 Task: Select and add the product "Angel Soft 2 Ply Mega Rolls Toilet Paper (16 ct)" to cart from the store "DashMart".
Action: Mouse pressed left at (58, 90)
Screenshot: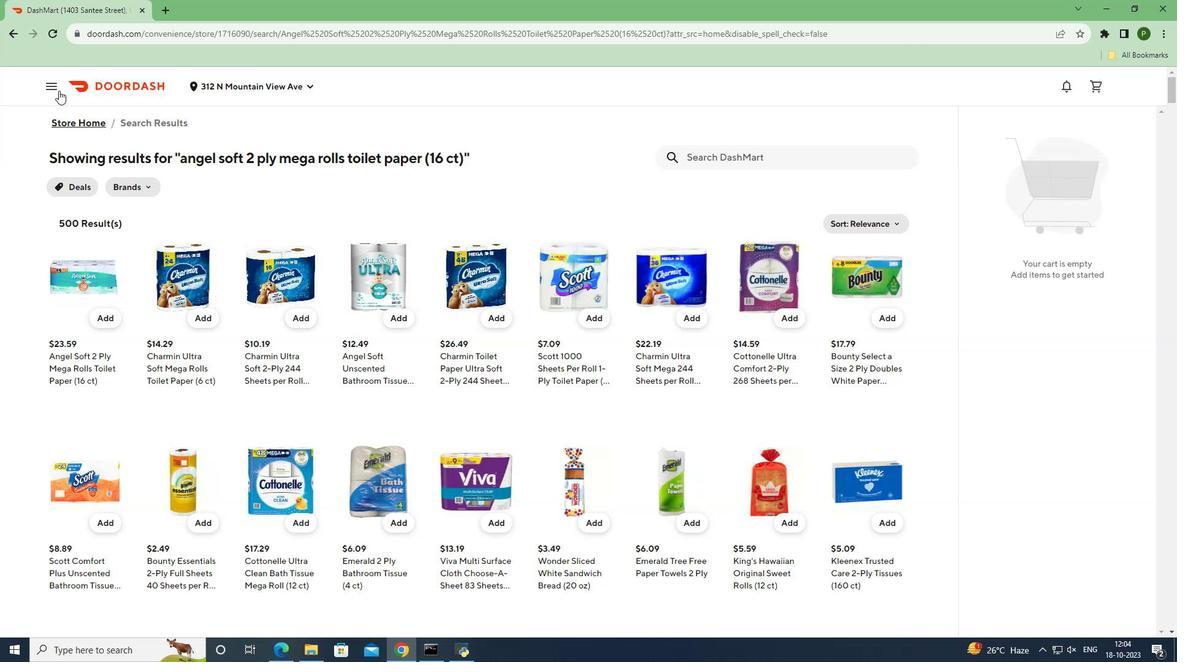 
Action: Mouse moved to (73, 171)
Screenshot: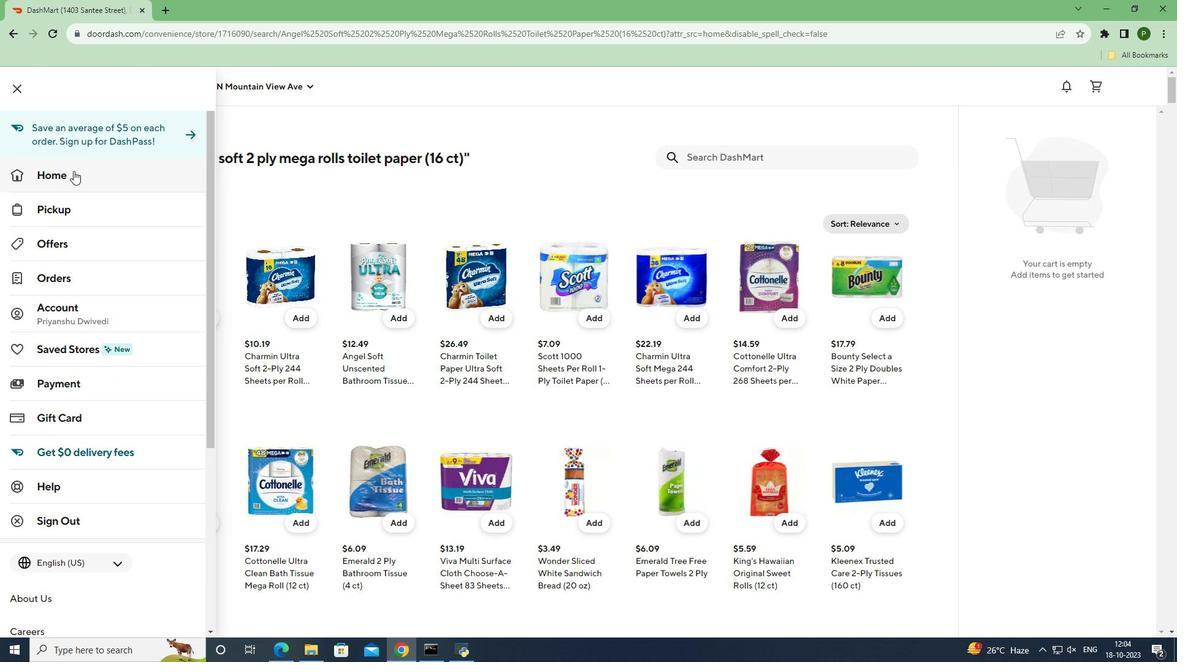 
Action: Mouse pressed left at (73, 171)
Screenshot: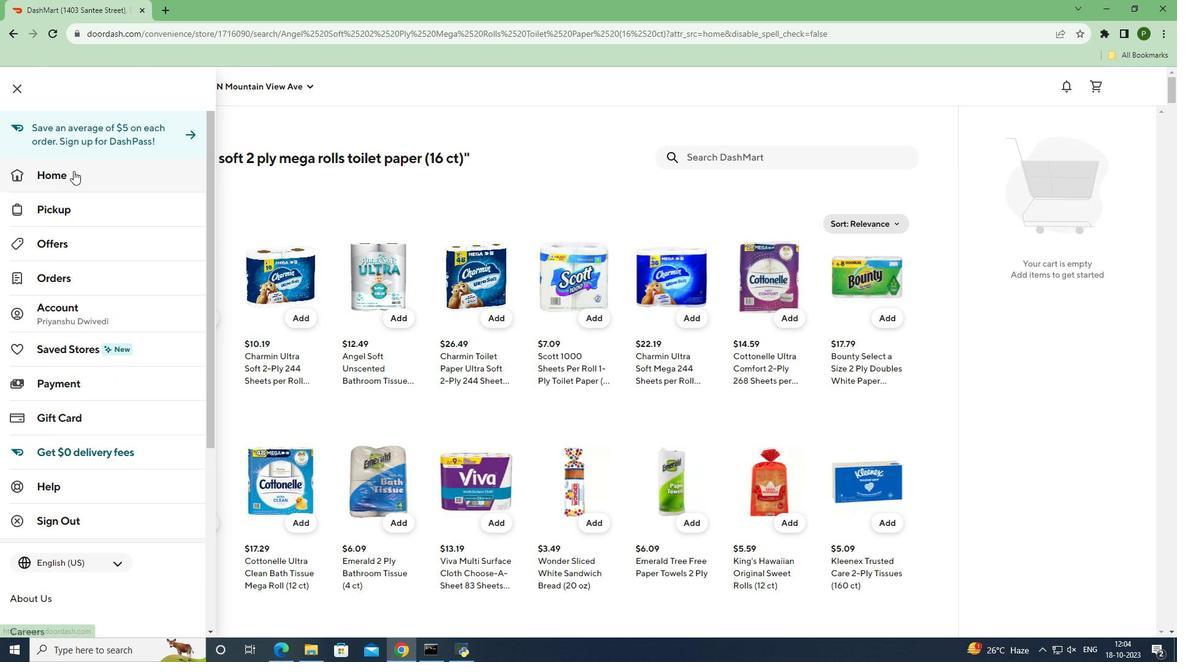 
Action: Mouse moved to (943, 131)
Screenshot: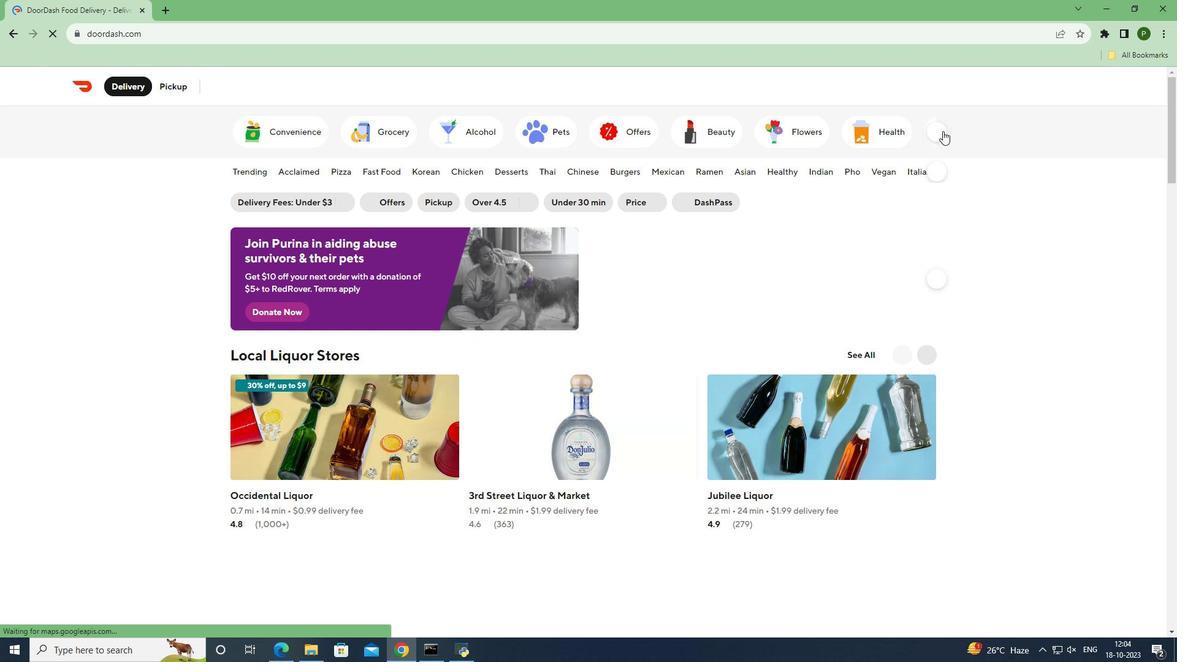 
Action: Mouse pressed left at (943, 131)
Screenshot: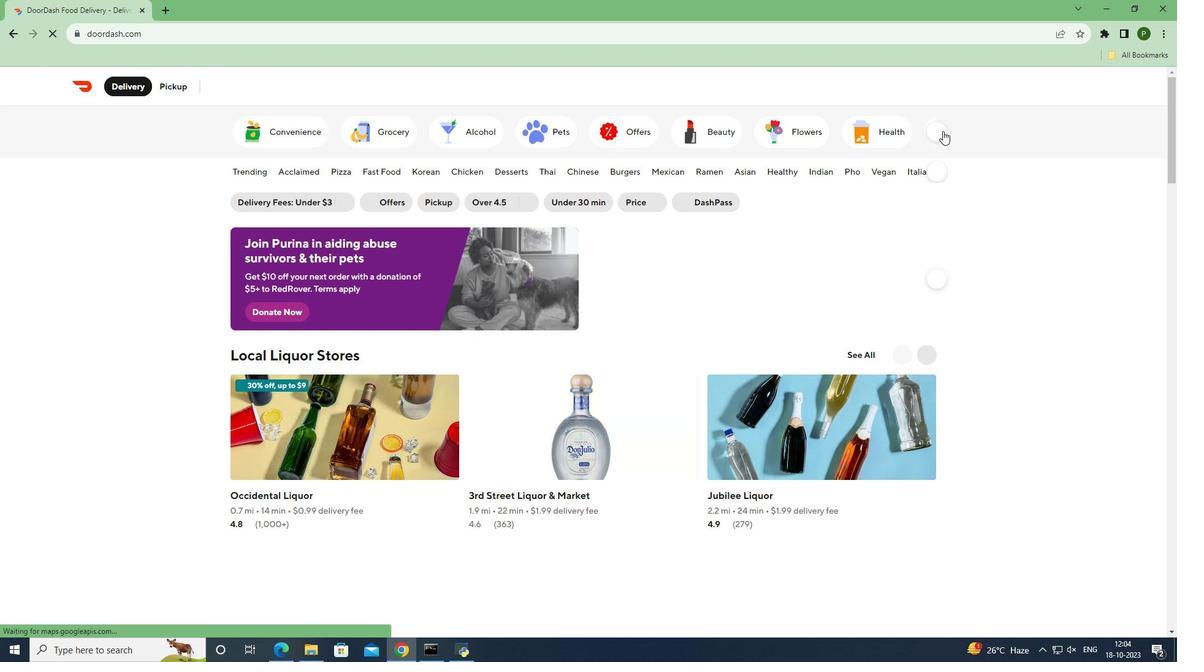 
Action: Mouse moved to (461, 131)
Screenshot: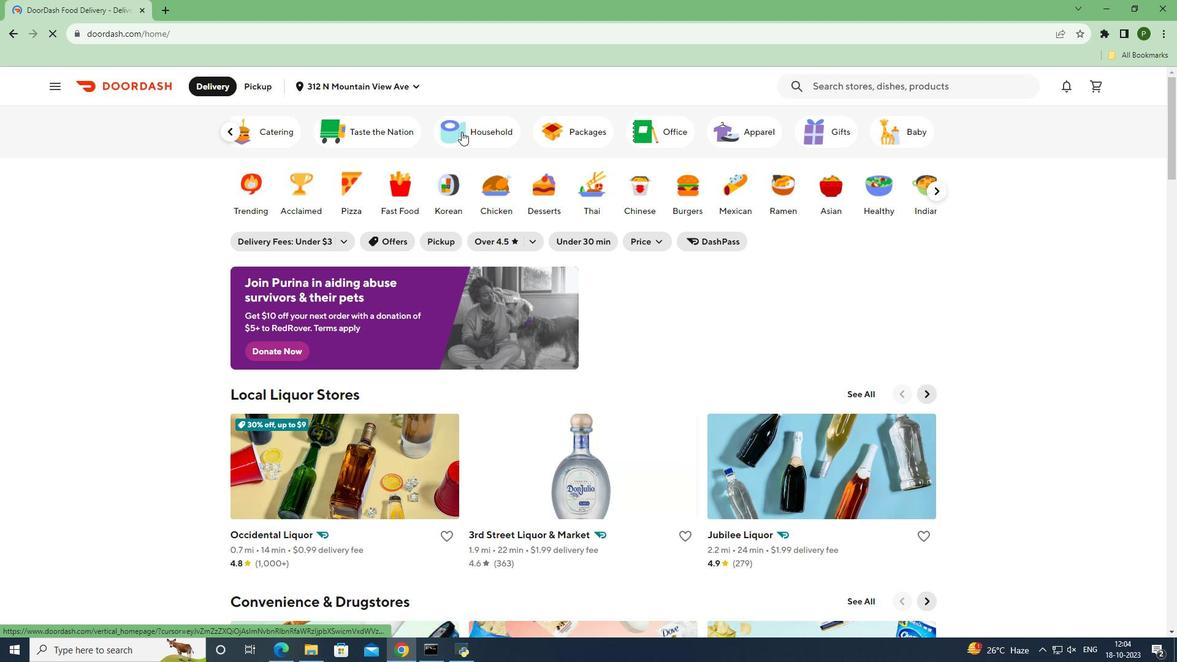 
Action: Mouse pressed left at (461, 131)
Screenshot: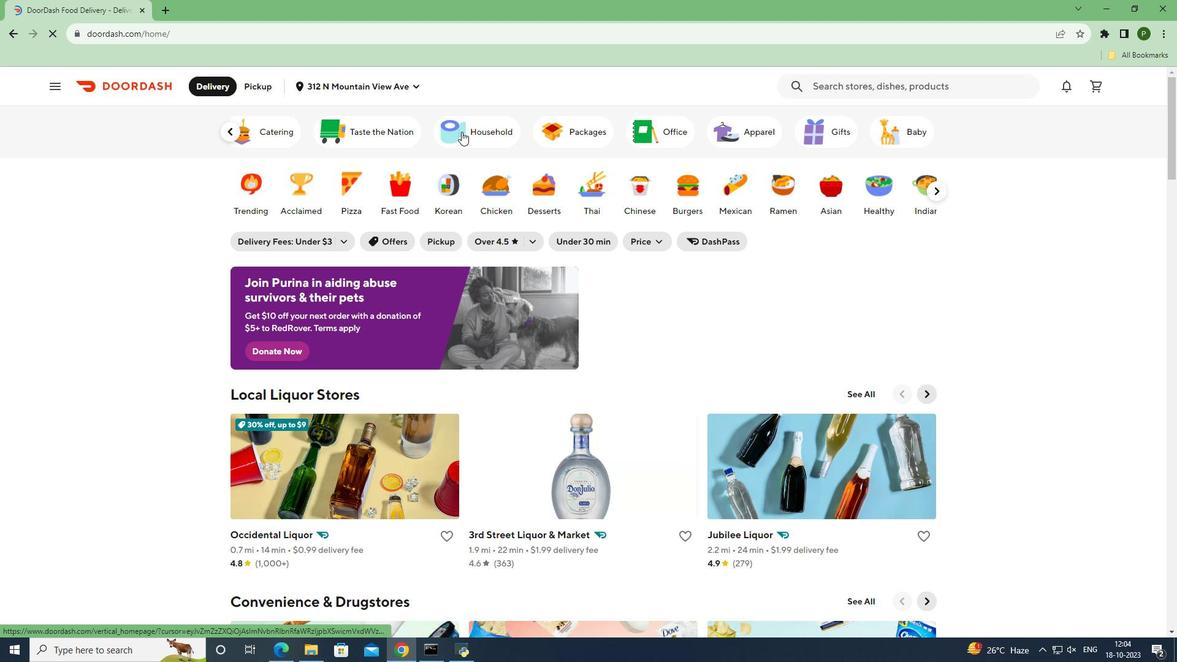 
Action: Mouse moved to (636, 240)
Screenshot: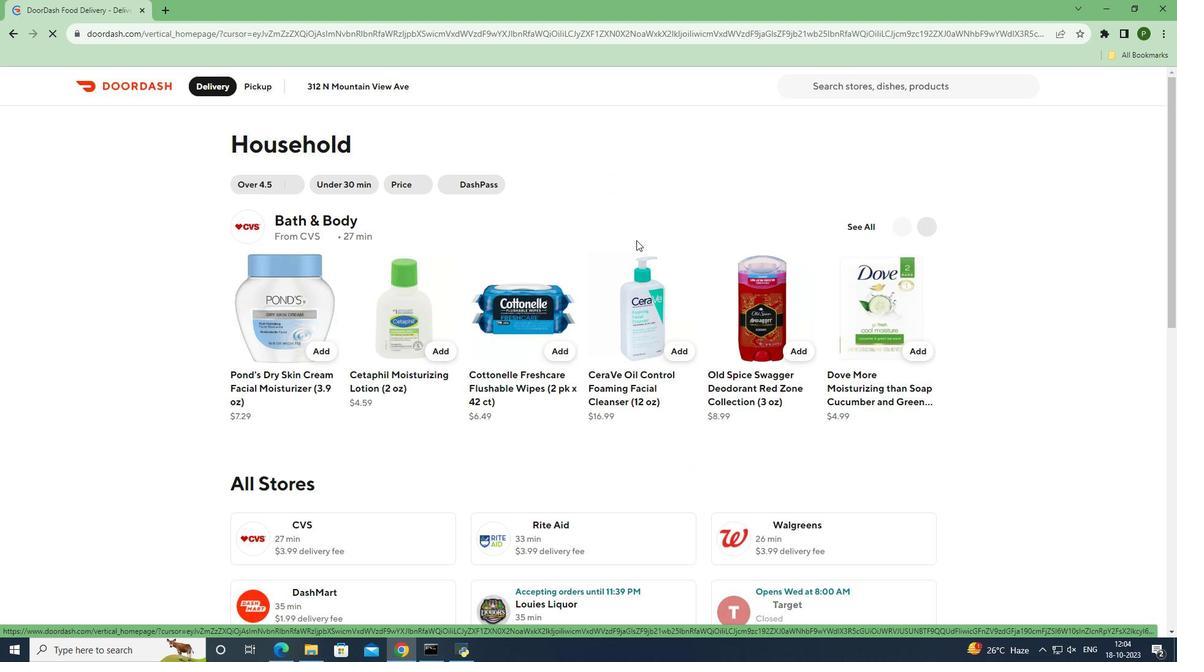 
Action: Mouse scrolled (636, 239) with delta (0, 0)
Screenshot: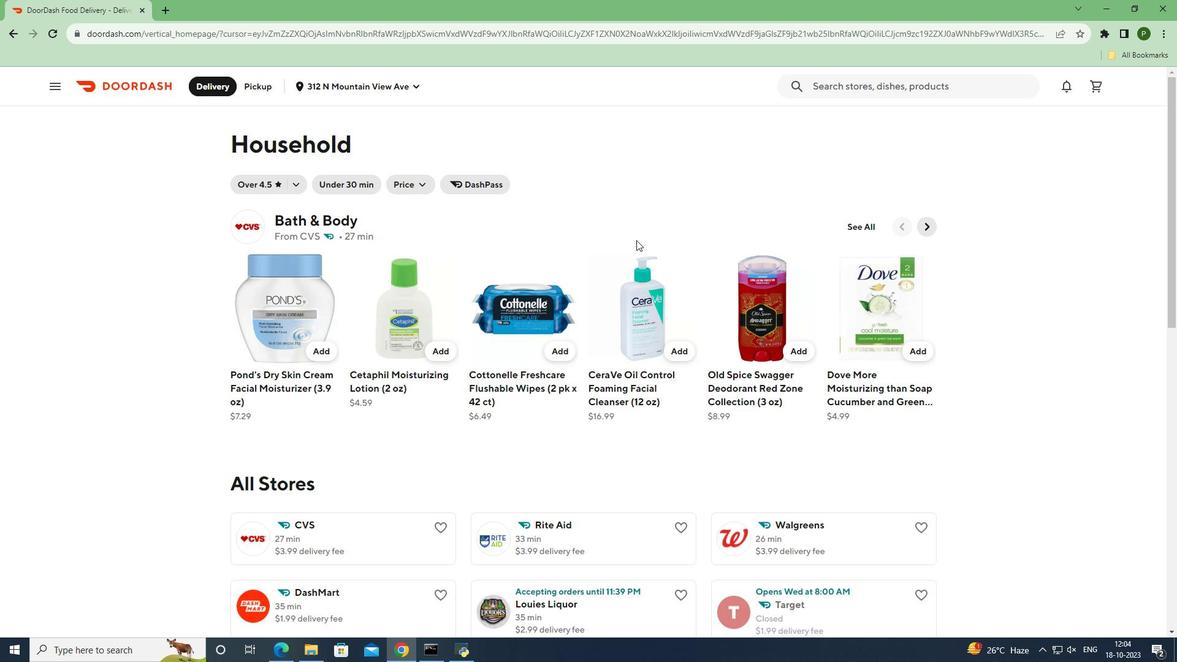 
Action: Mouse scrolled (636, 239) with delta (0, 0)
Screenshot: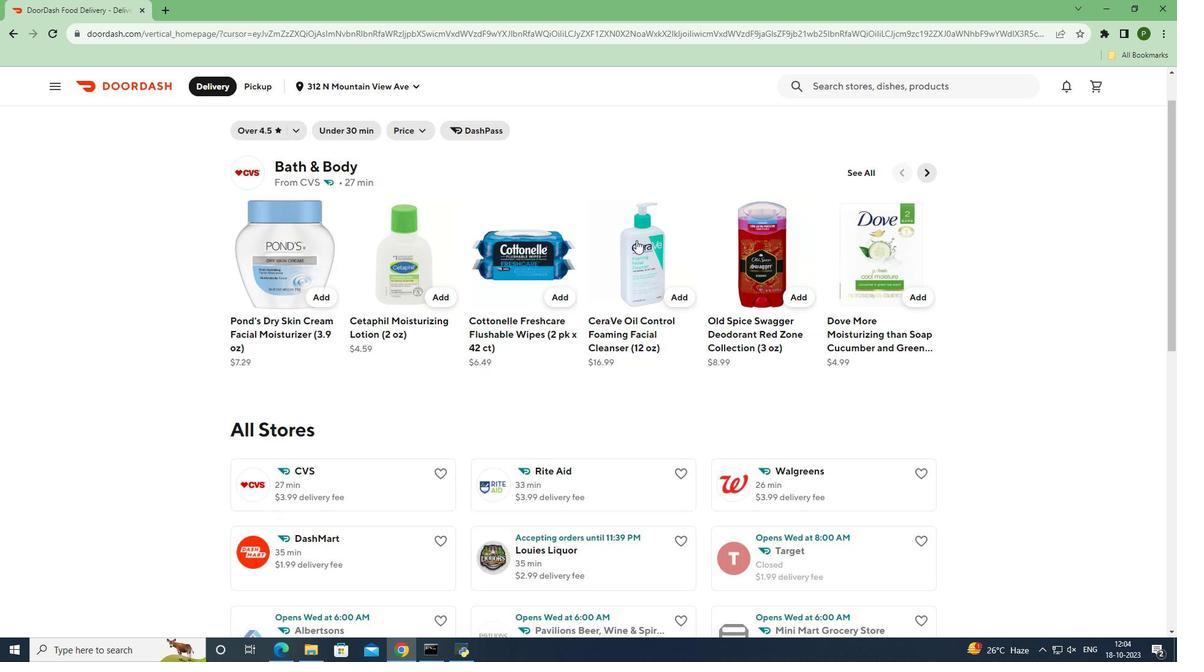 
Action: Mouse scrolled (636, 239) with delta (0, 0)
Screenshot: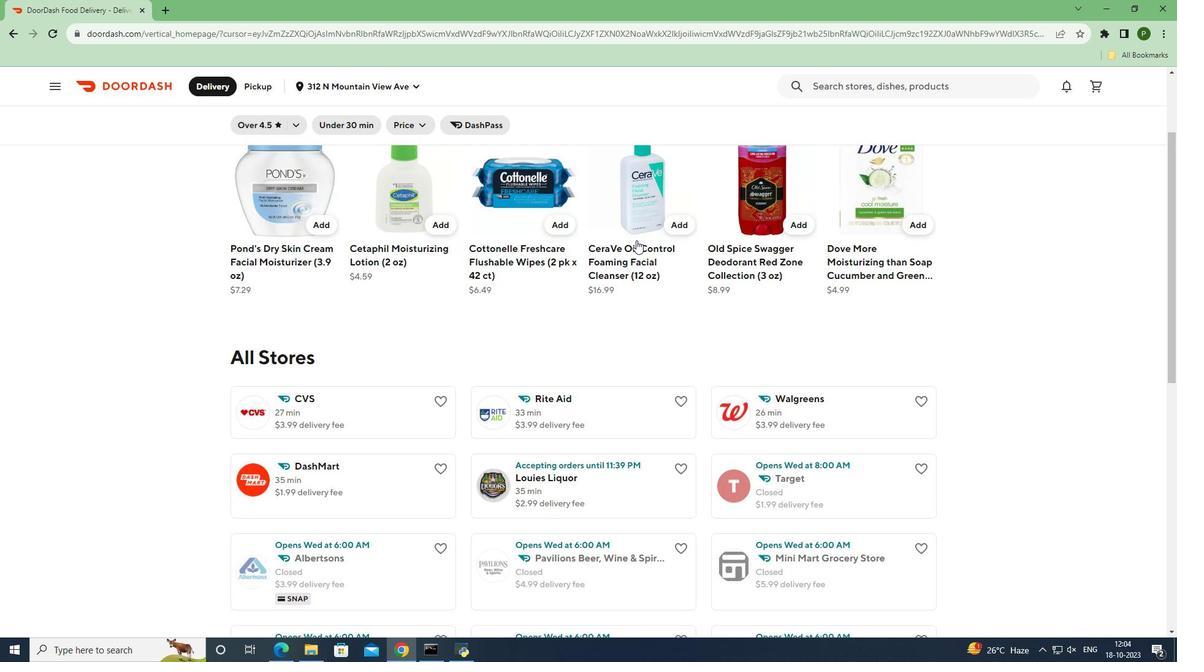 
Action: Mouse scrolled (636, 239) with delta (0, 0)
Screenshot: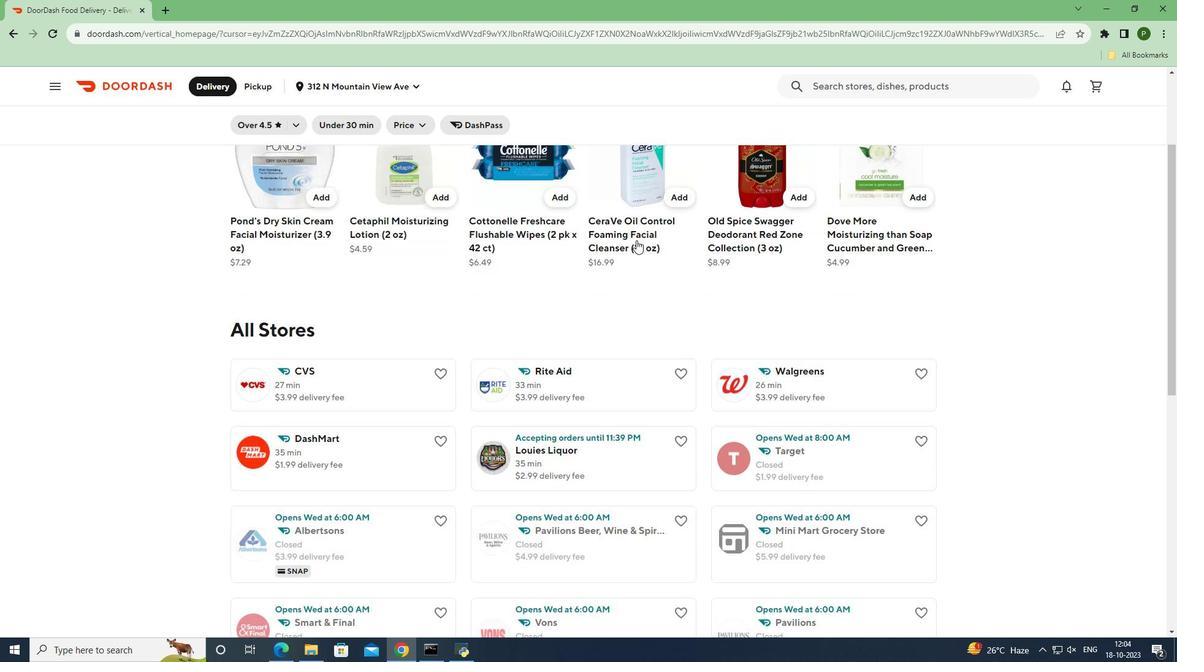 
Action: Mouse moved to (364, 360)
Screenshot: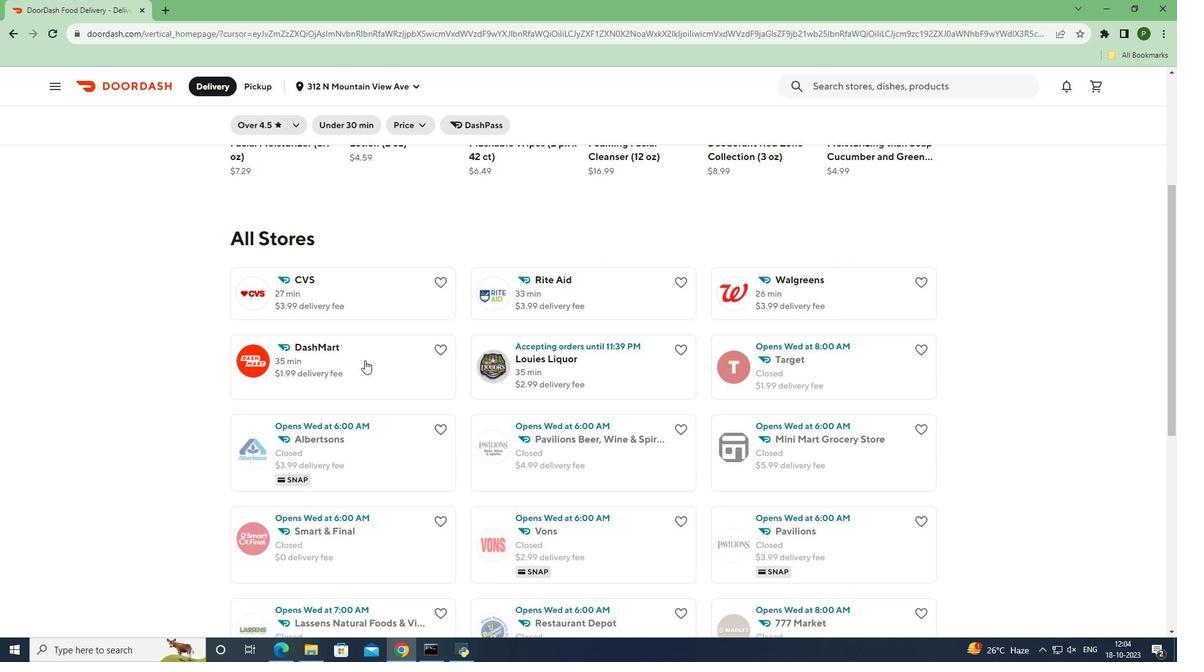 
Action: Mouse pressed left at (364, 360)
Screenshot: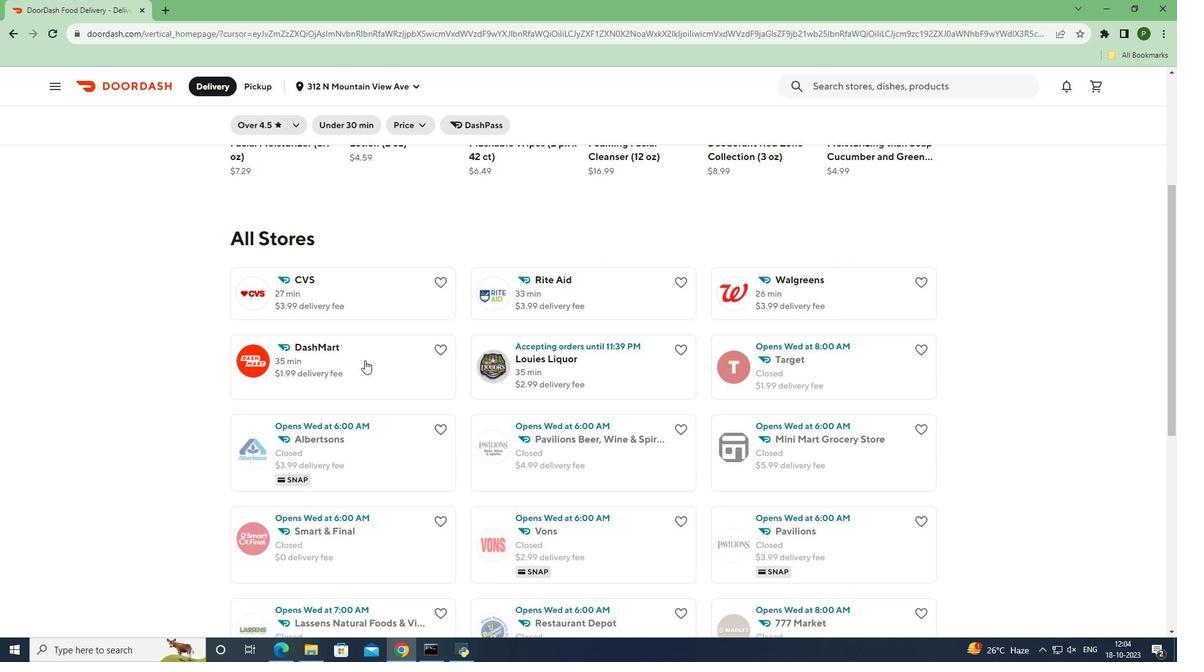 
Action: Mouse moved to (702, 191)
Screenshot: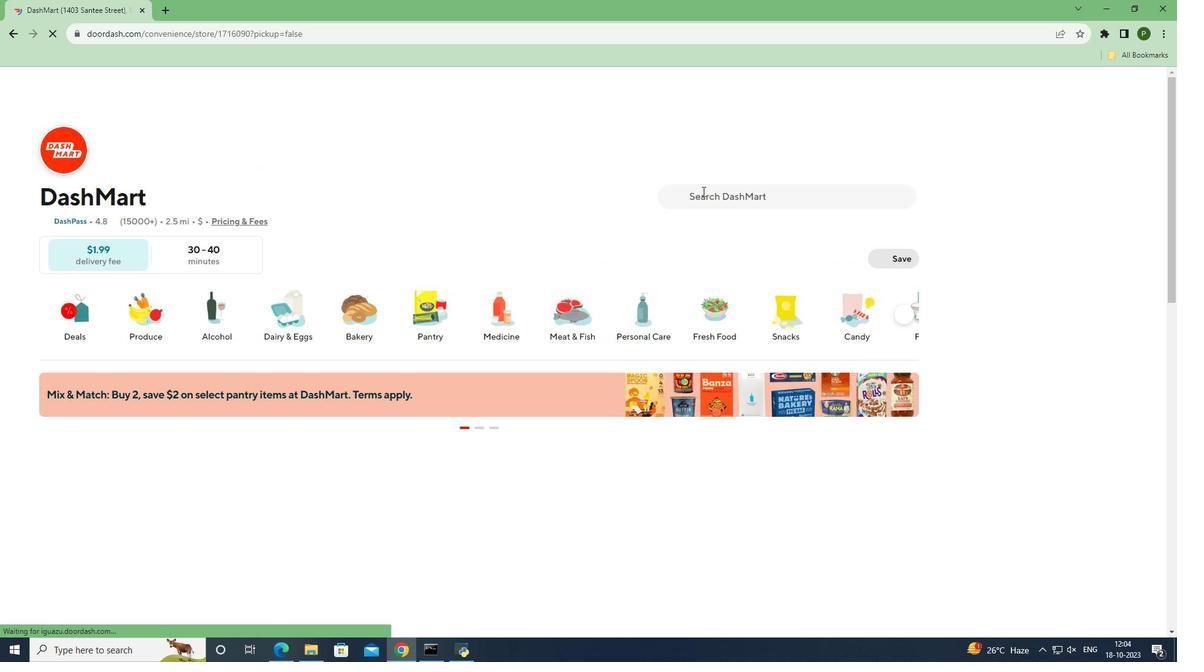 
Action: Mouse pressed left at (702, 191)
Screenshot: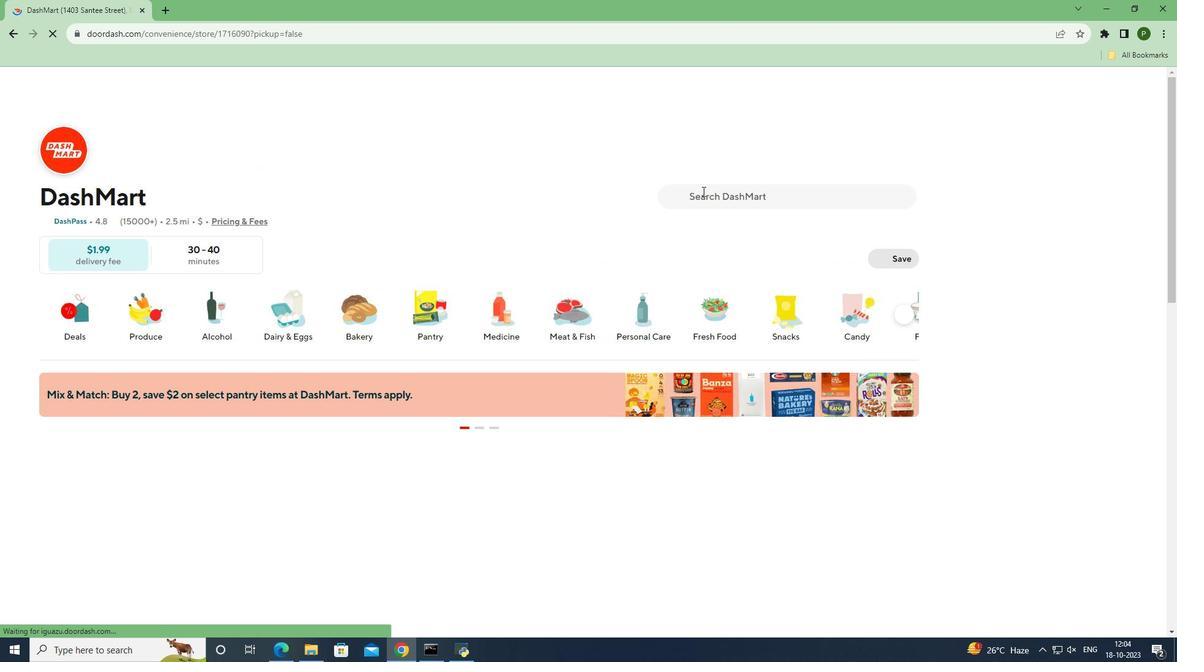 
Action: Key pressed <Key.caps_lock>A<Key.caps_lock>ngel<Key.space><Key.caps_lock>S<Key.caps_lock>oft<Key.space>2<Key.space><Key.caps_lock>P<Key.caps_lock>ly<Key.space><Key.caps_lock>M<Key.caps_lock>ega<Key.space><Key.caps_lock>R<Key.caps_lock>olls<Key.space><Key.caps_lock>T<Key.caps_lock>oilet<Key.space><Key.caps_lock>P<Key.caps_lock>aper<Key.space><Key.shift_r>(16<Key.space>ct<Key.shift_r>)
Screenshot: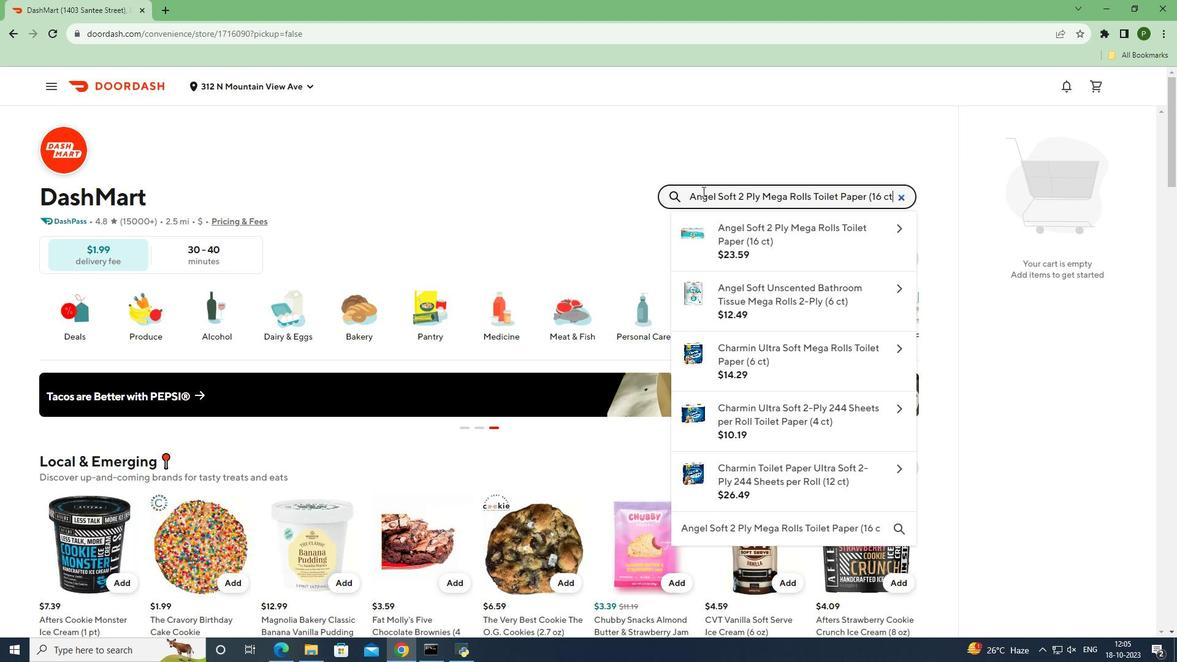 
Action: Mouse moved to (735, 246)
Screenshot: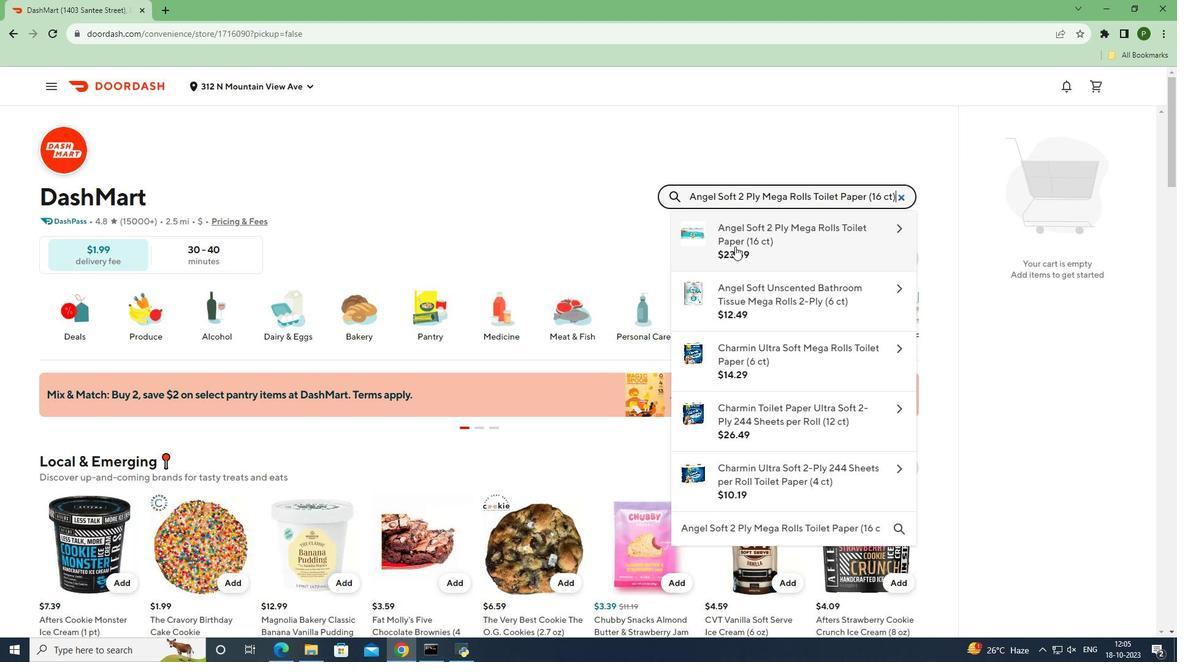 
Action: Mouse pressed left at (735, 246)
Screenshot: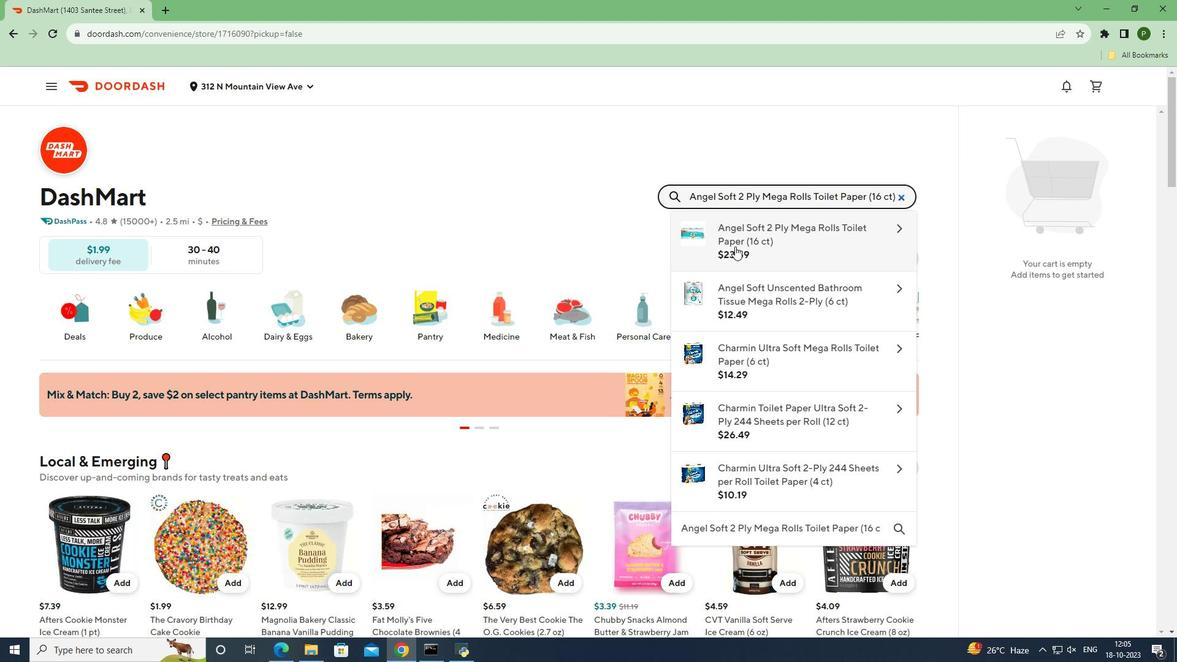 
Action: Mouse moved to (818, 602)
Screenshot: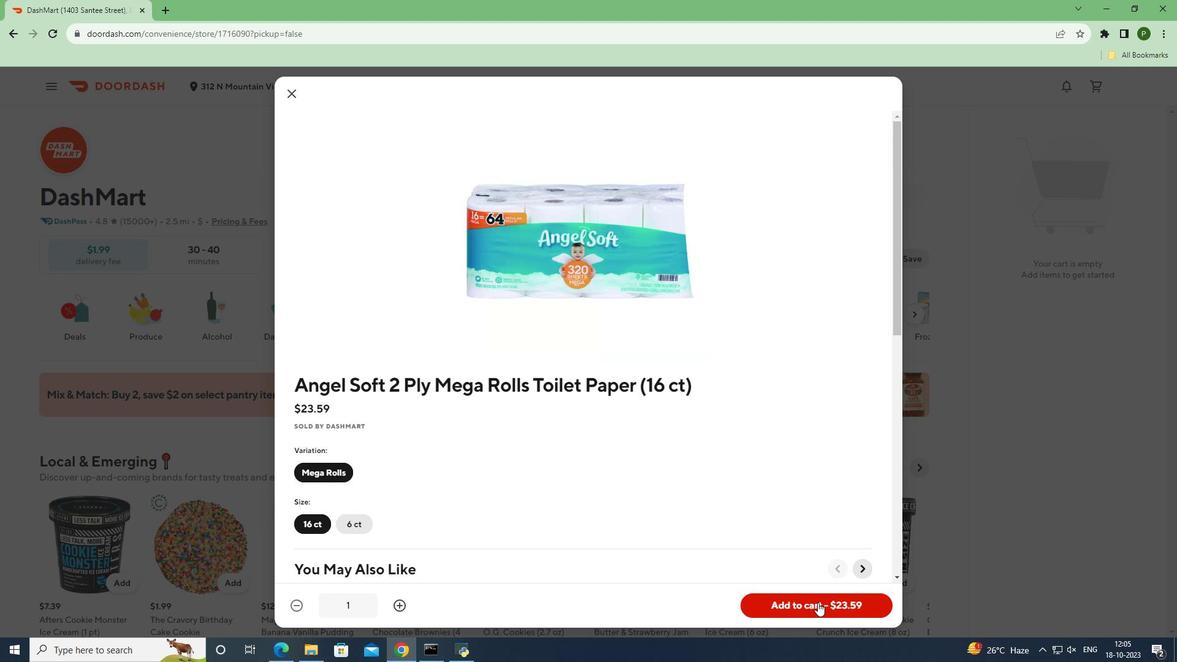 
Action: Mouse pressed left at (818, 602)
Screenshot: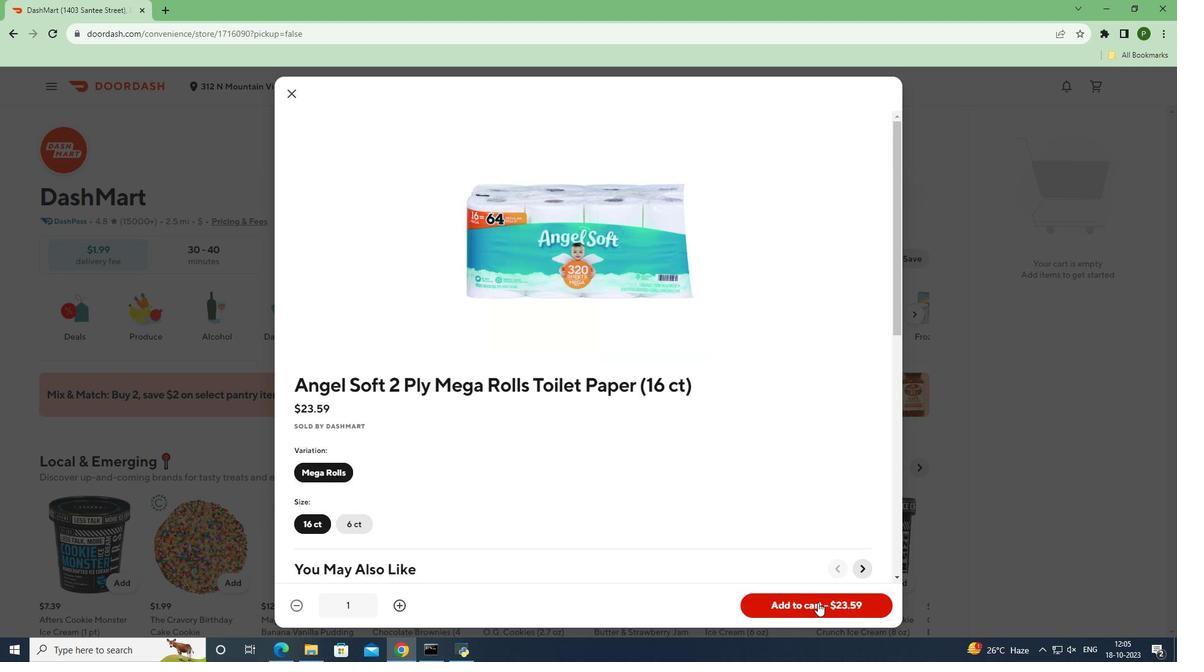 
Action: Mouse moved to (934, 526)
Screenshot: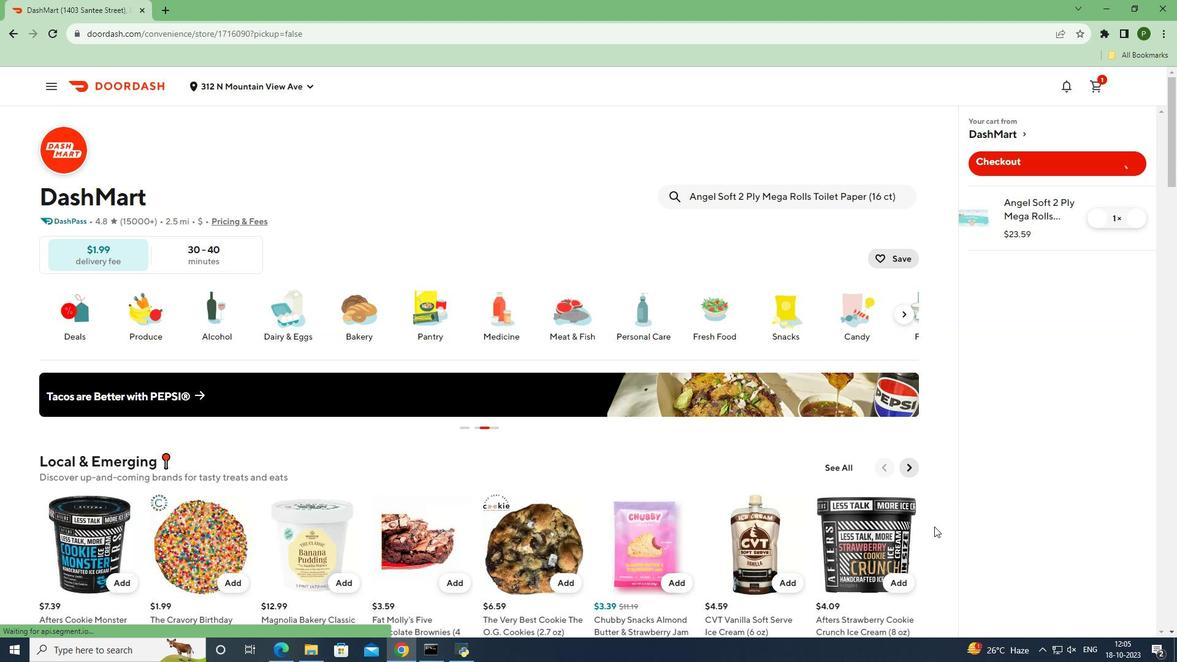 
